 Task: Create a due date automation trigger when advanced on, on the monday of the week a card is due add dates due this week at 11:00 AM.
Action: Mouse moved to (809, 237)
Screenshot: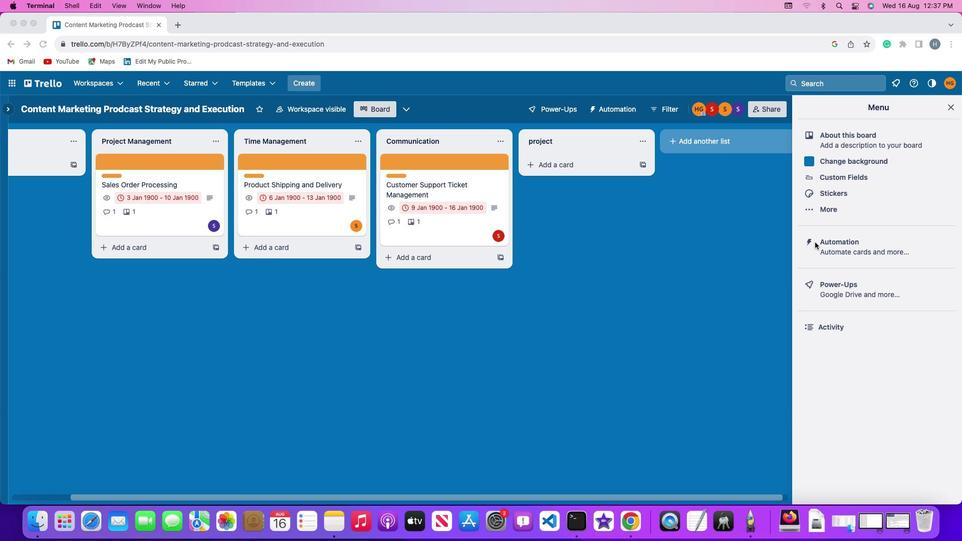 
Action: Mouse pressed left at (809, 237)
Screenshot: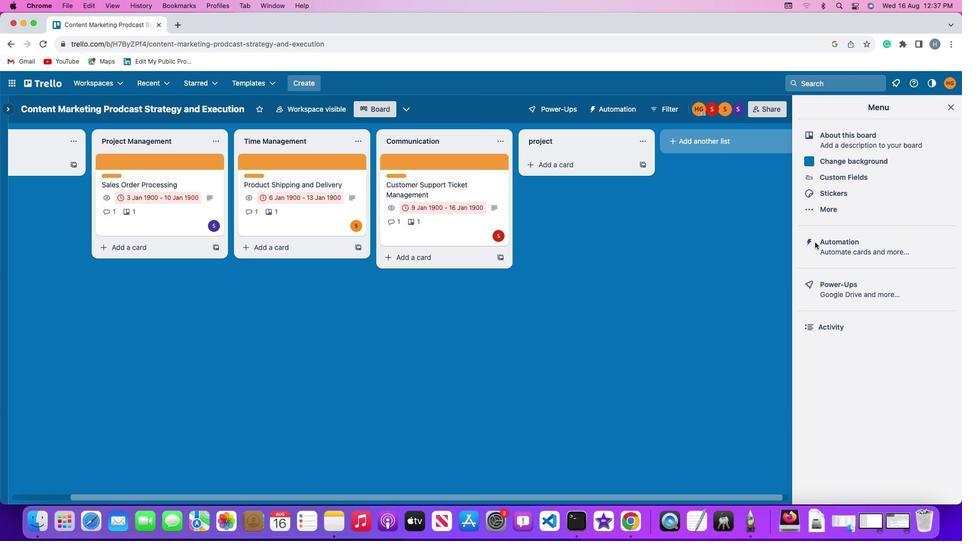 
Action: Mouse pressed left at (809, 237)
Screenshot: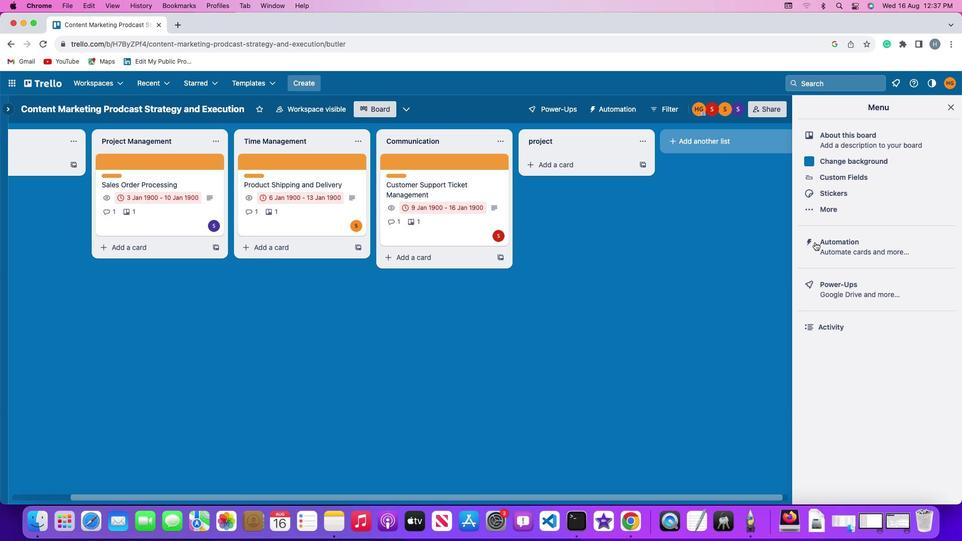 
Action: Mouse moved to (54, 229)
Screenshot: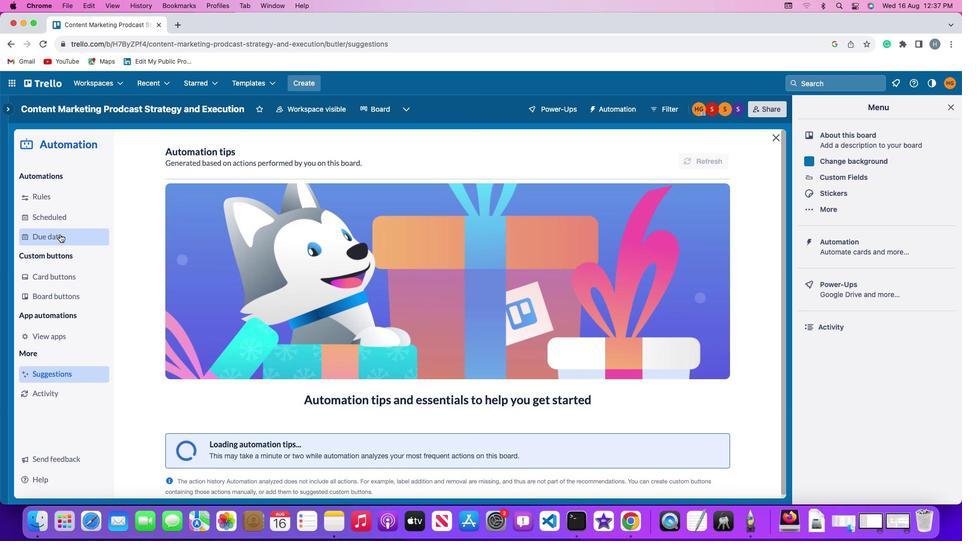 
Action: Mouse pressed left at (54, 229)
Screenshot: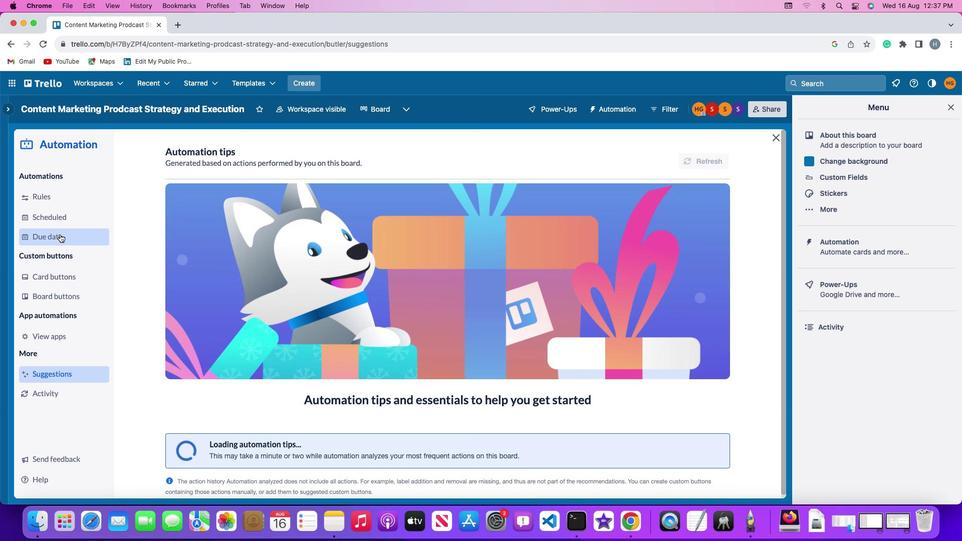 
Action: Mouse moved to (684, 145)
Screenshot: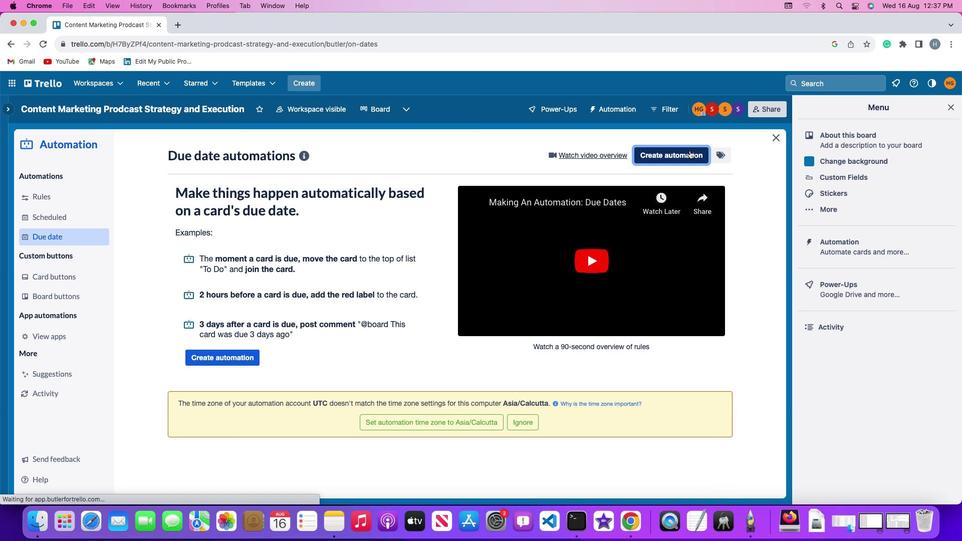 
Action: Mouse pressed left at (684, 145)
Screenshot: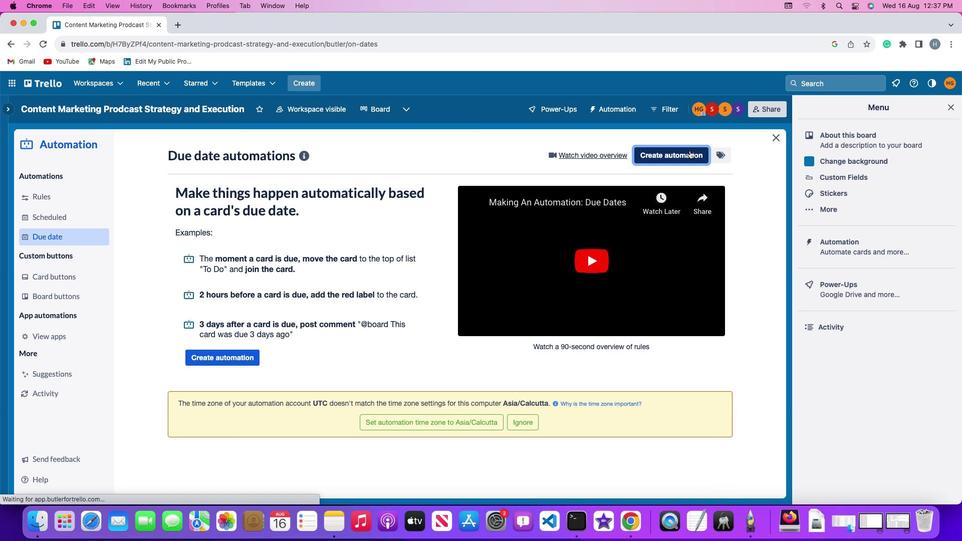 
Action: Mouse moved to (187, 250)
Screenshot: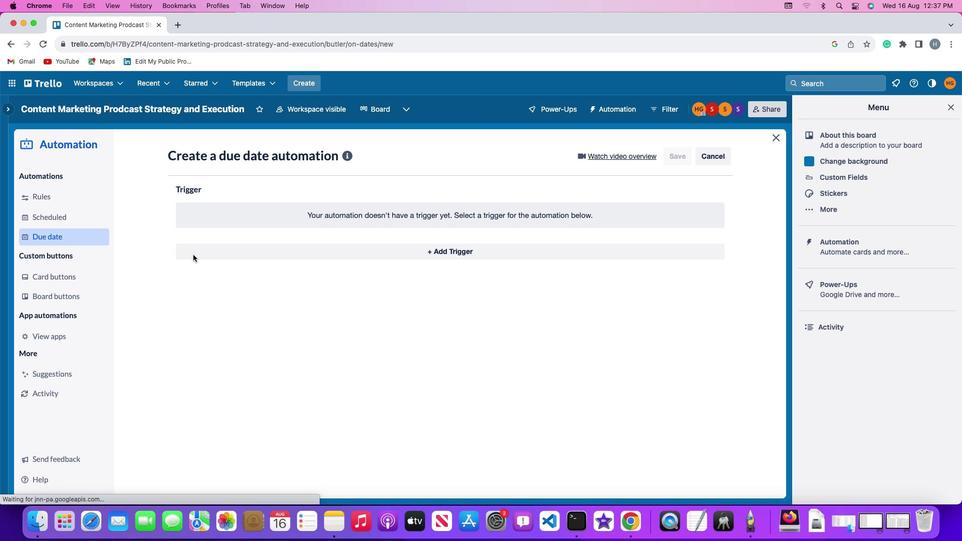 
Action: Mouse pressed left at (187, 250)
Screenshot: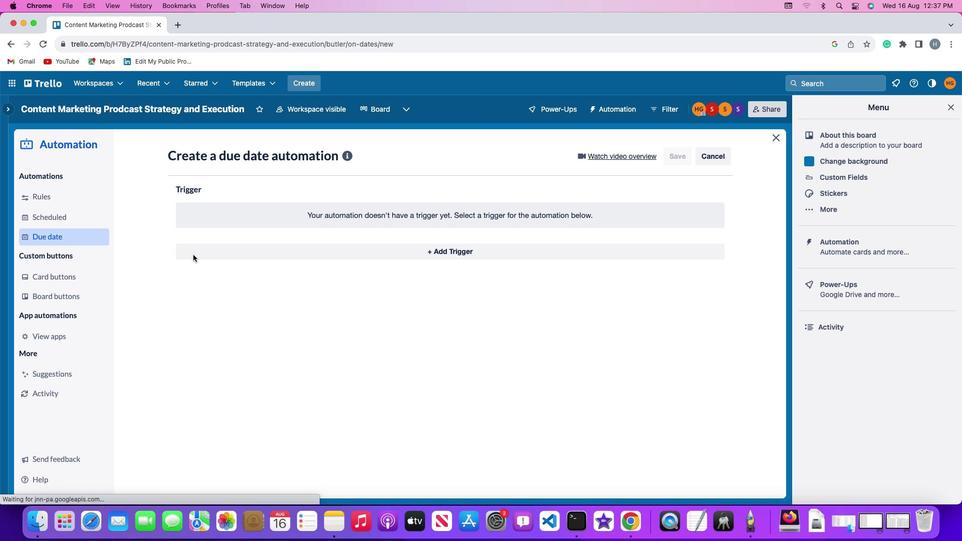
Action: Mouse moved to (216, 430)
Screenshot: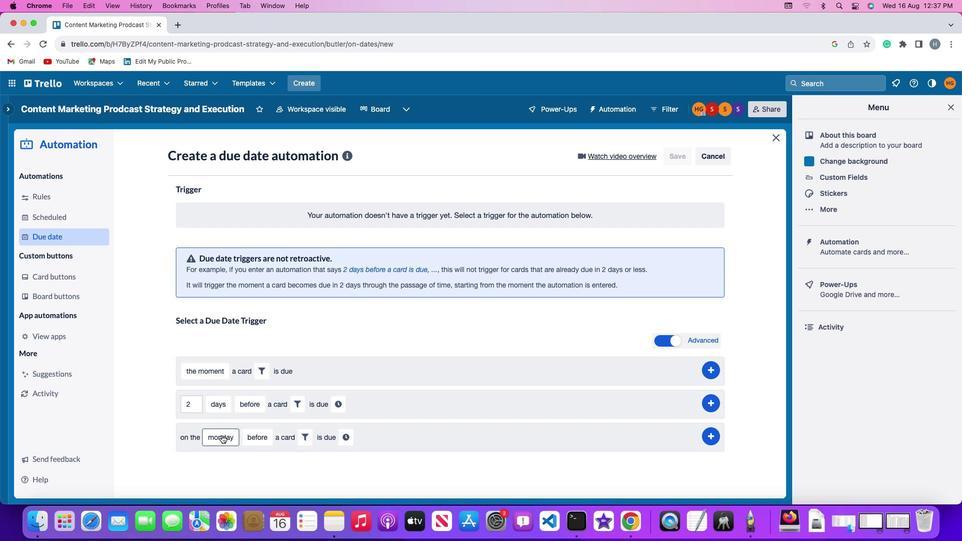 
Action: Mouse pressed left at (216, 430)
Screenshot: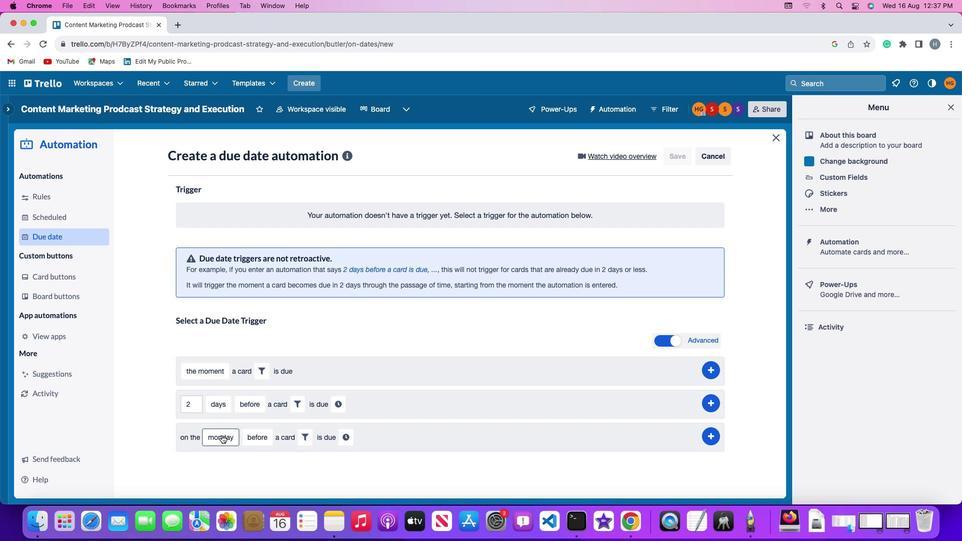 
Action: Mouse moved to (226, 296)
Screenshot: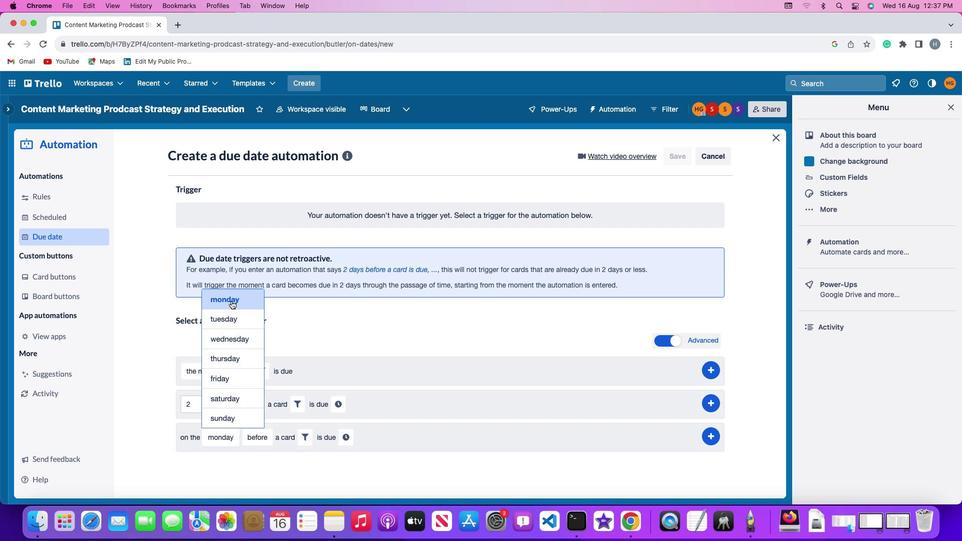 
Action: Mouse pressed left at (226, 296)
Screenshot: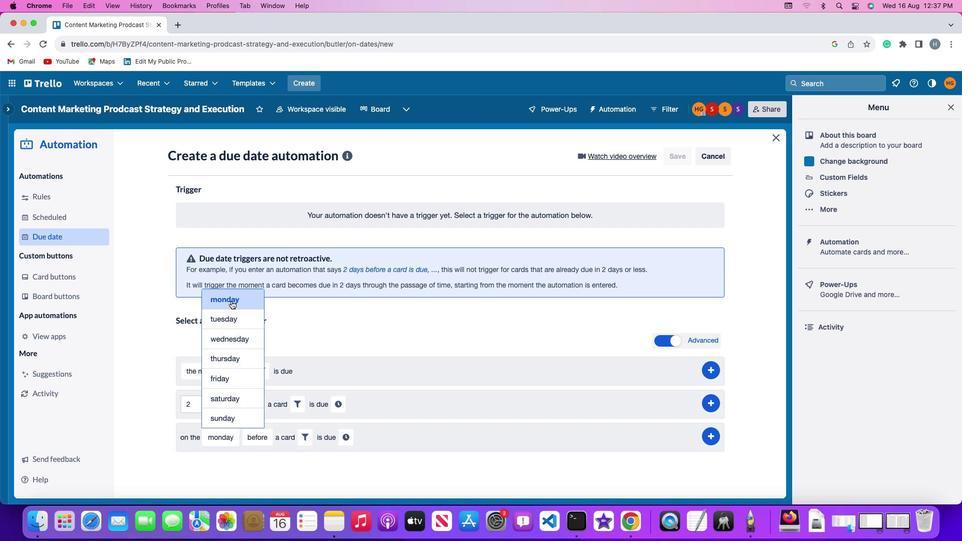 
Action: Mouse moved to (248, 429)
Screenshot: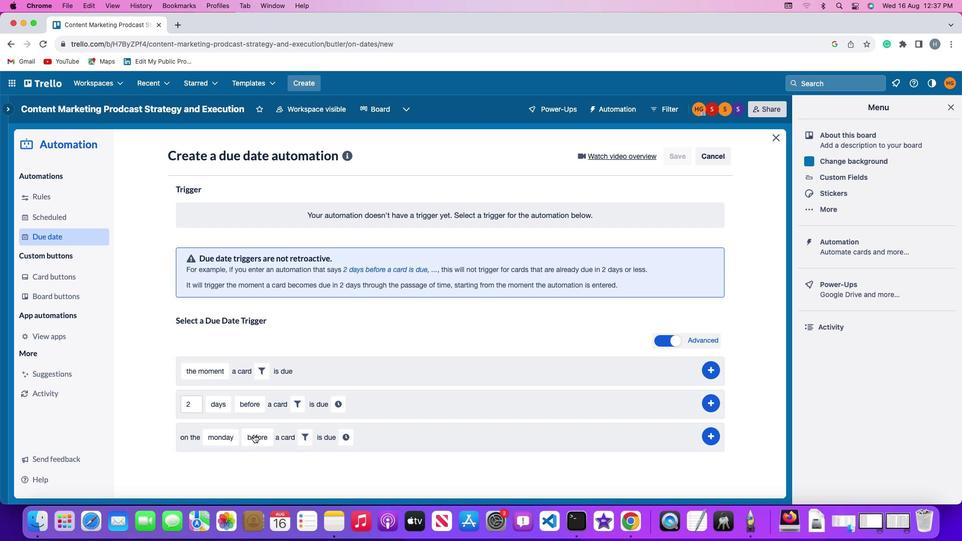 
Action: Mouse pressed left at (248, 429)
Screenshot: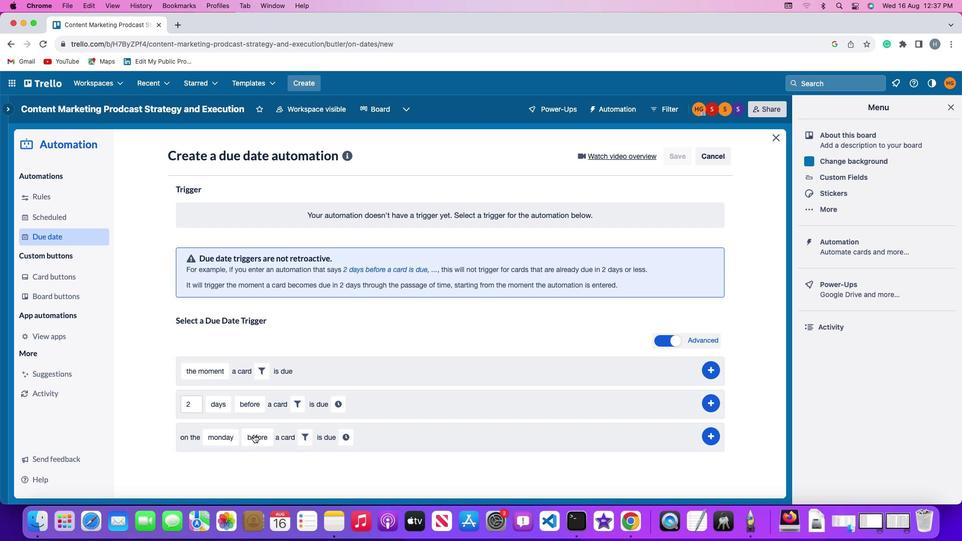 
Action: Mouse moved to (256, 394)
Screenshot: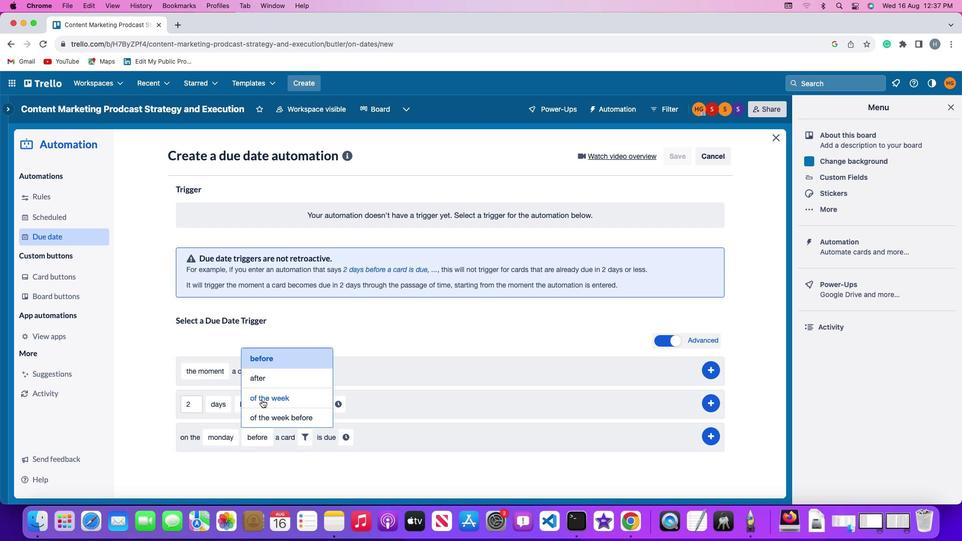 
Action: Mouse pressed left at (256, 394)
Screenshot: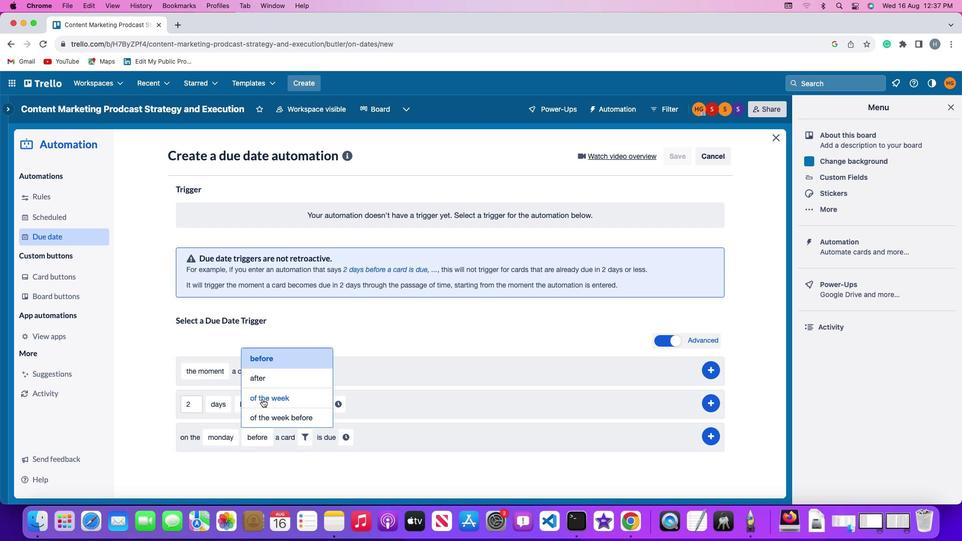 
Action: Mouse moved to (313, 435)
Screenshot: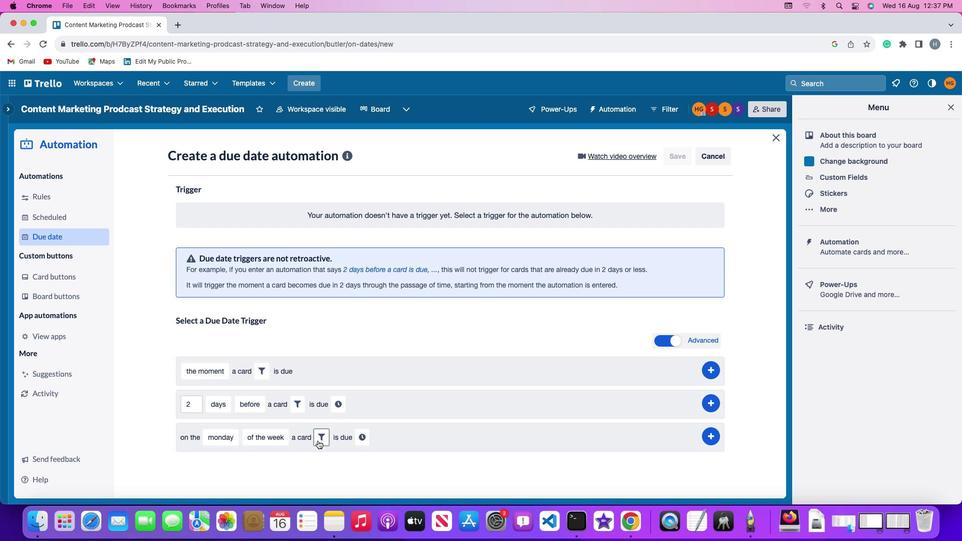 
Action: Mouse pressed left at (313, 435)
Screenshot: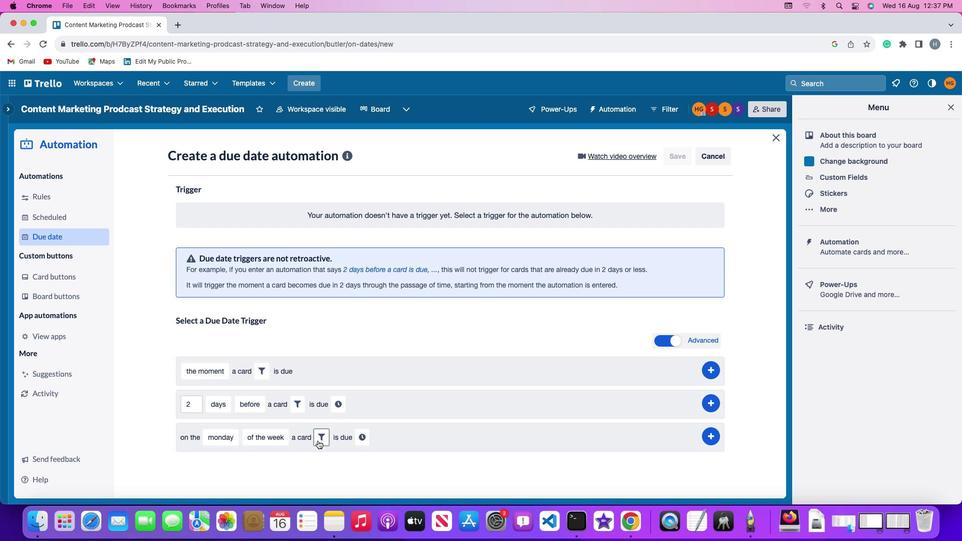 
Action: Mouse moved to (362, 459)
Screenshot: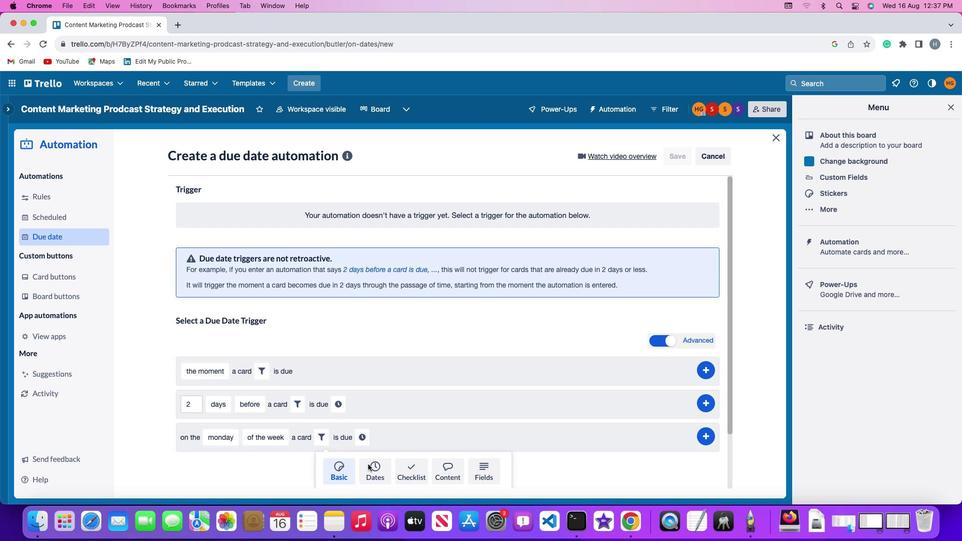 
Action: Mouse pressed left at (362, 459)
Screenshot: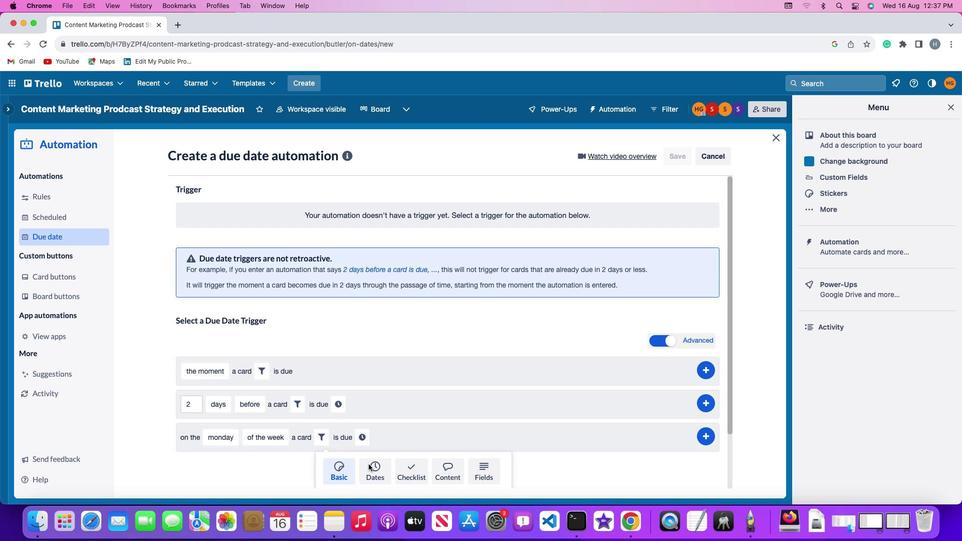 
Action: Mouse moved to (274, 473)
Screenshot: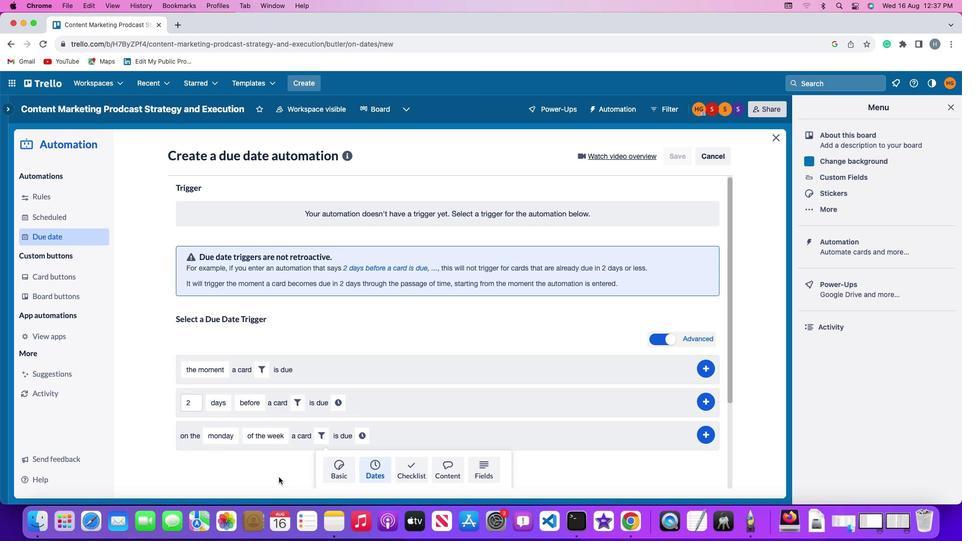
Action: Mouse scrolled (274, 473) with delta (-4, -5)
Screenshot: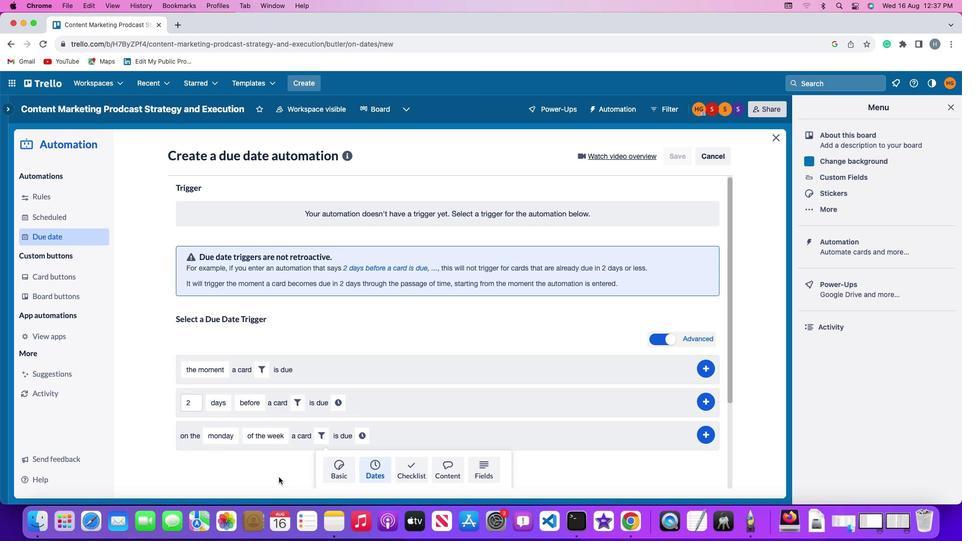 
Action: Mouse moved to (274, 472)
Screenshot: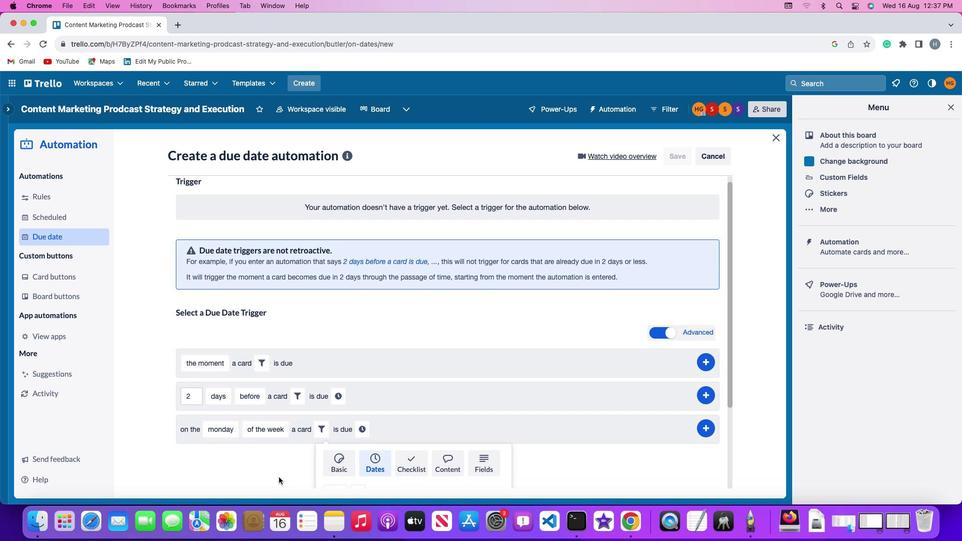 
Action: Mouse scrolled (274, 472) with delta (-4, -5)
Screenshot: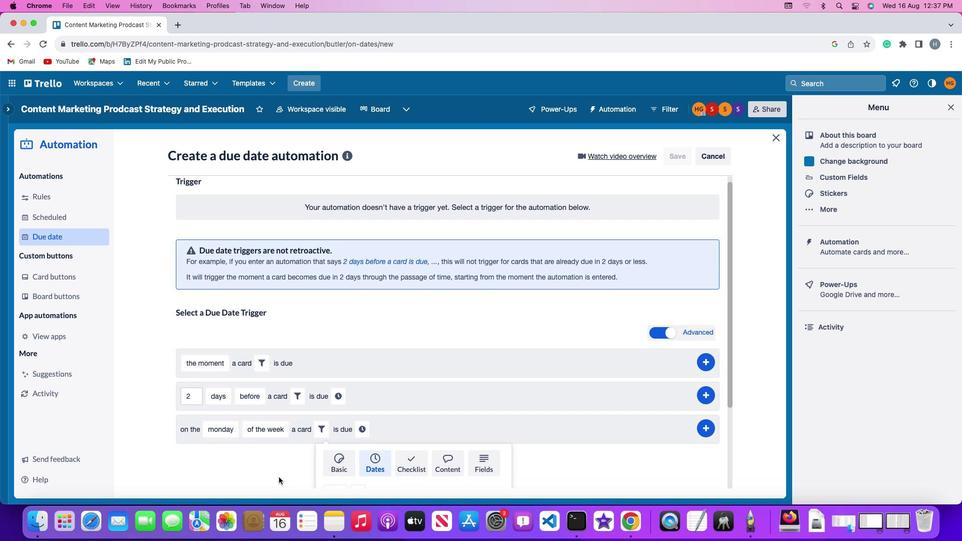 
Action: Mouse moved to (274, 472)
Screenshot: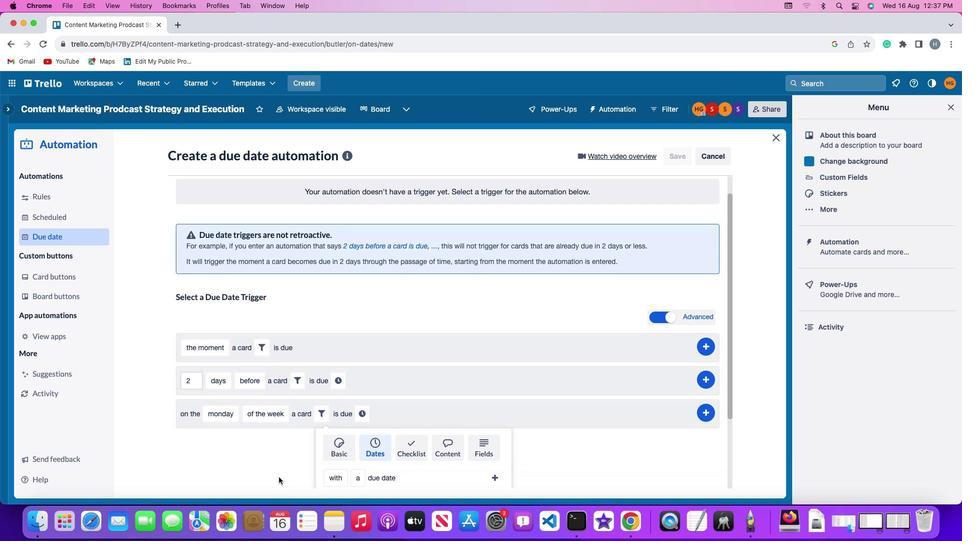 
Action: Mouse scrolled (274, 472) with delta (-4, -5)
Screenshot: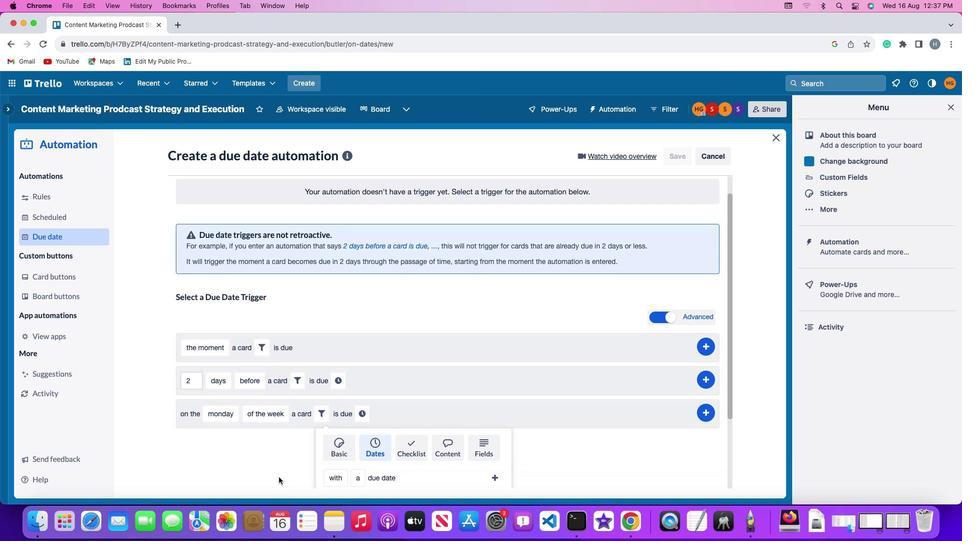
Action: Mouse moved to (274, 472)
Screenshot: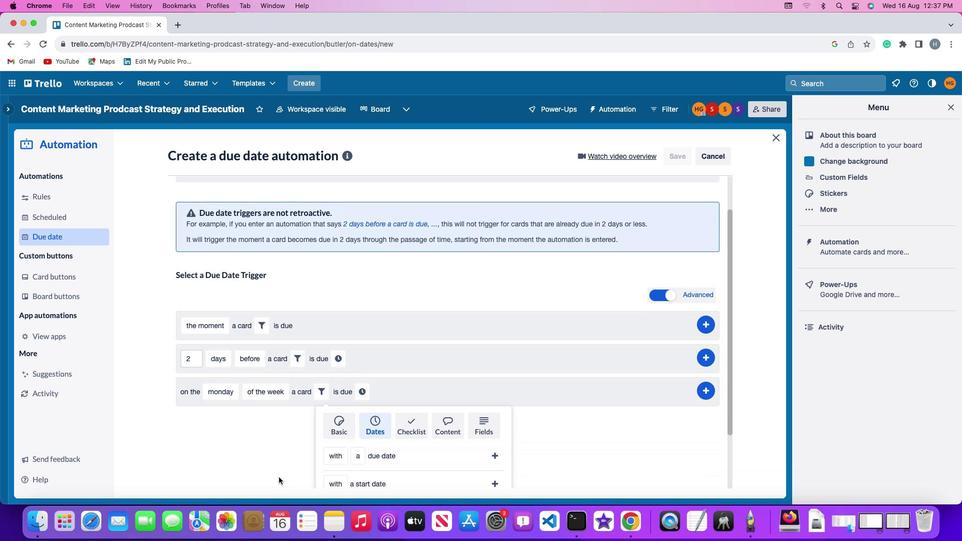 
Action: Mouse scrolled (274, 472) with delta (-4, -6)
Screenshot: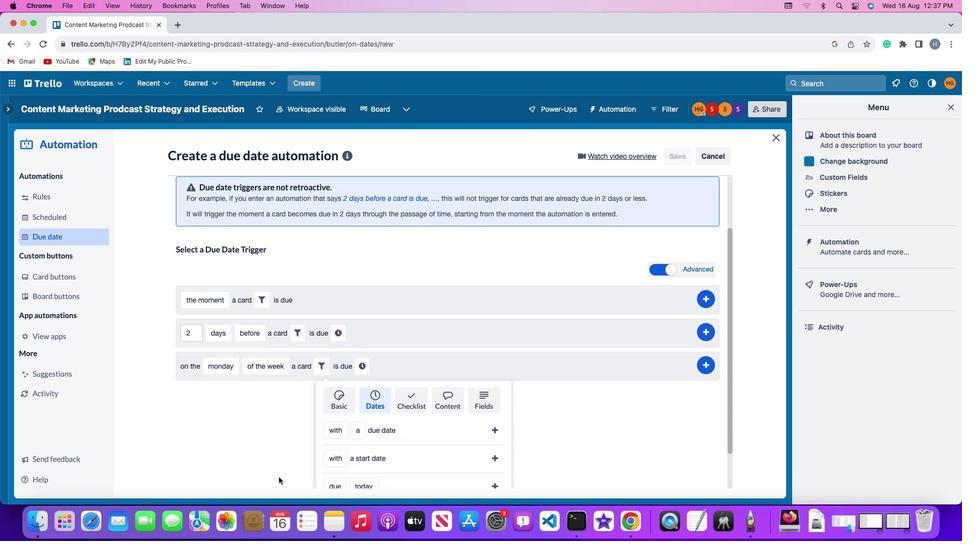 
Action: Mouse moved to (325, 434)
Screenshot: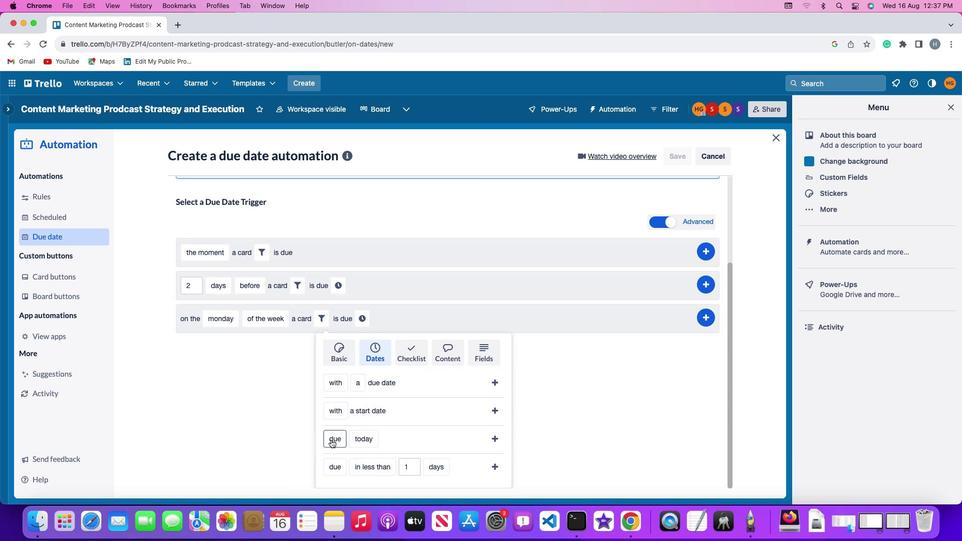 
Action: Mouse pressed left at (325, 434)
Screenshot: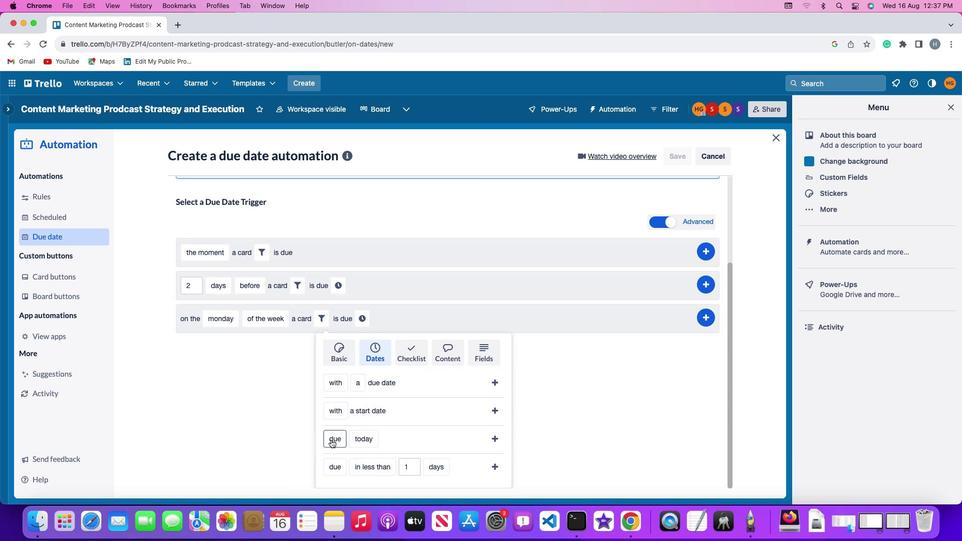 
Action: Mouse moved to (338, 356)
Screenshot: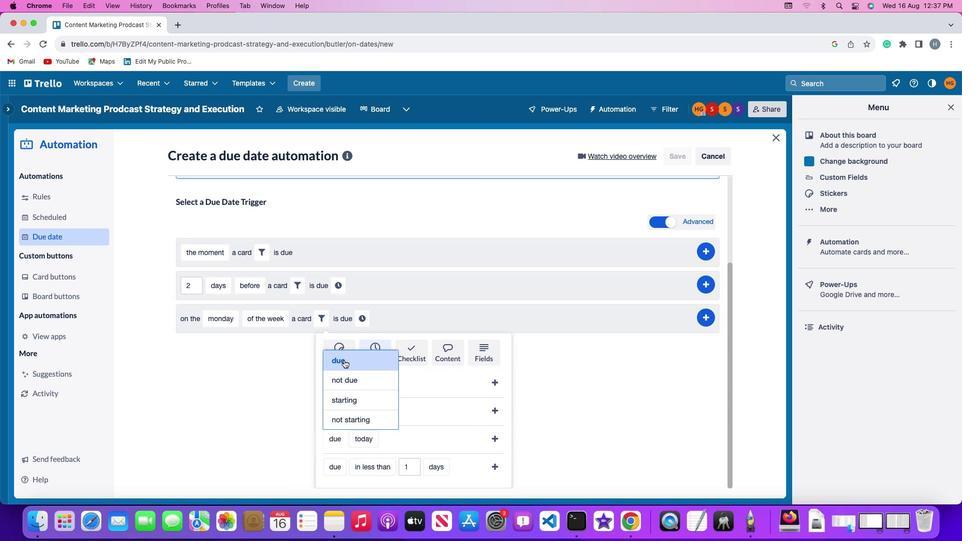 
Action: Mouse pressed left at (338, 356)
Screenshot: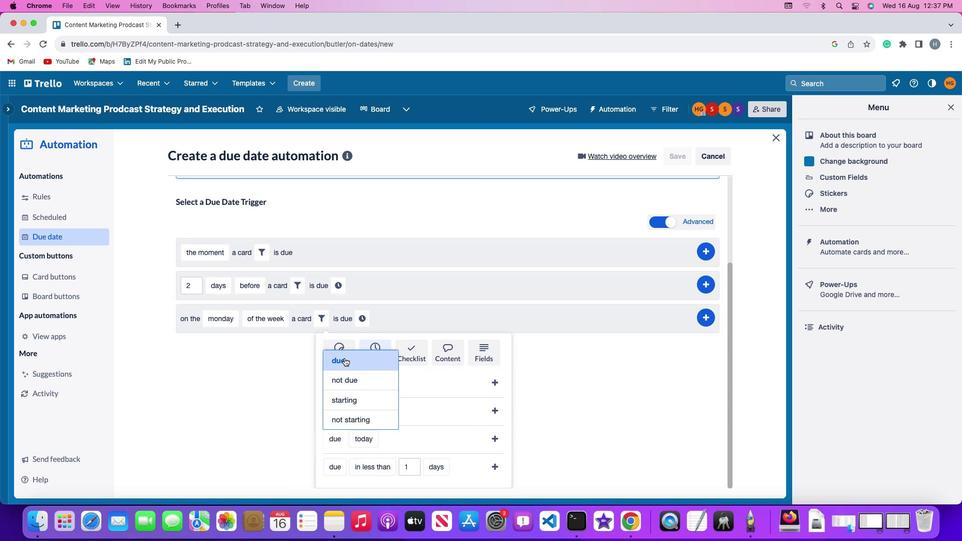 
Action: Mouse moved to (363, 435)
Screenshot: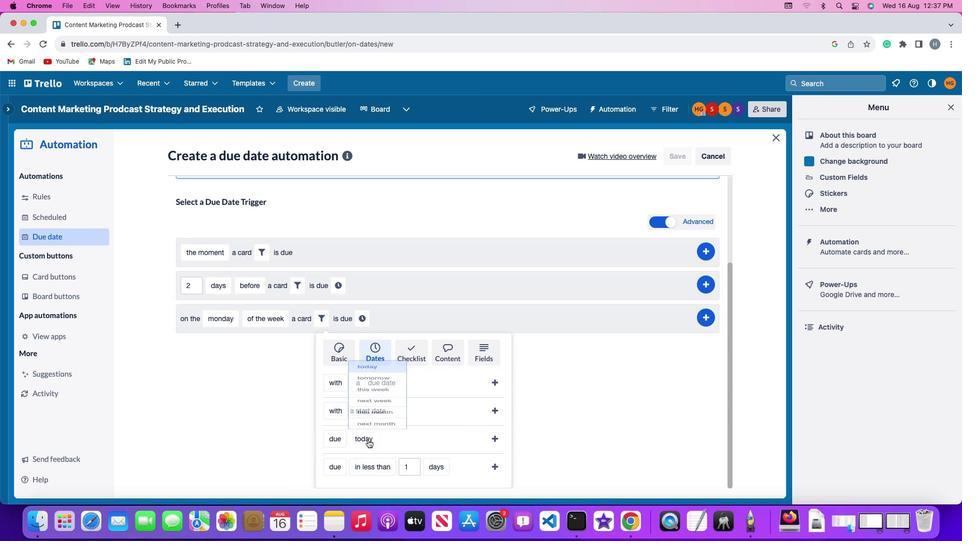 
Action: Mouse pressed left at (363, 435)
Screenshot: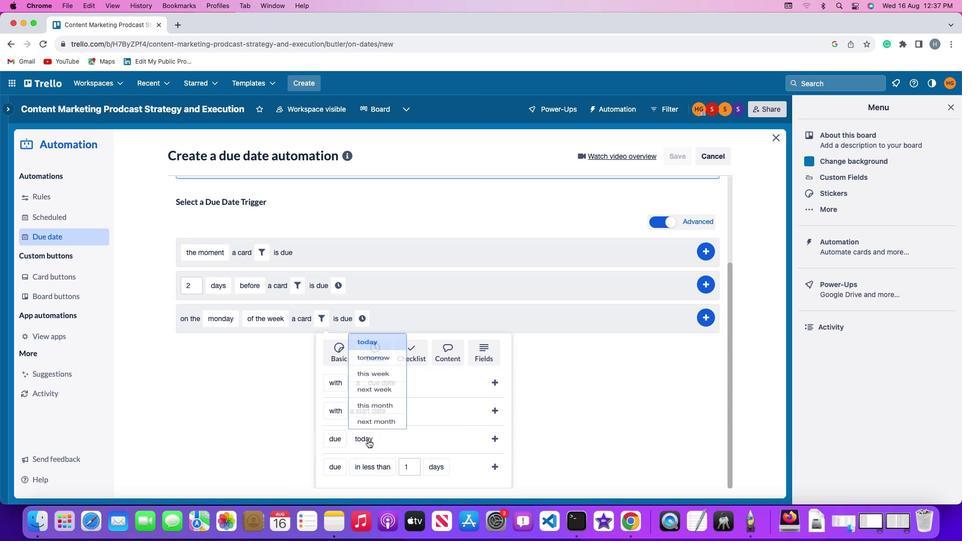 
Action: Mouse moved to (374, 354)
Screenshot: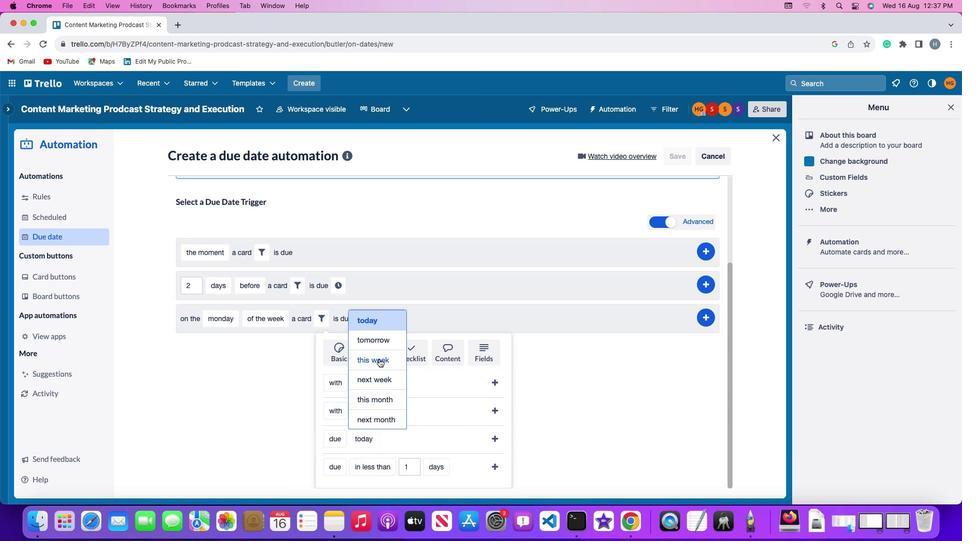 
Action: Mouse pressed left at (374, 354)
Screenshot: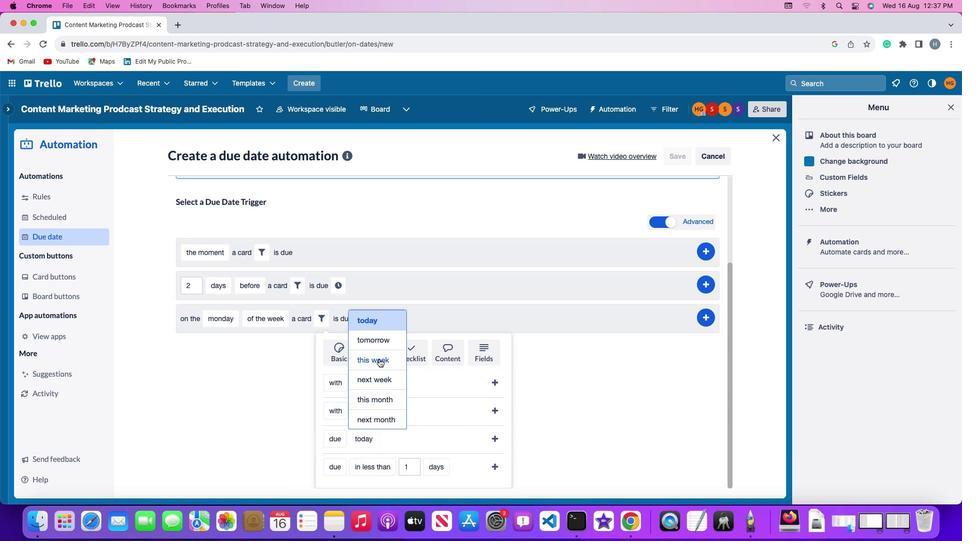 
Action: Mouse moved to (492, 431)
Screenshot: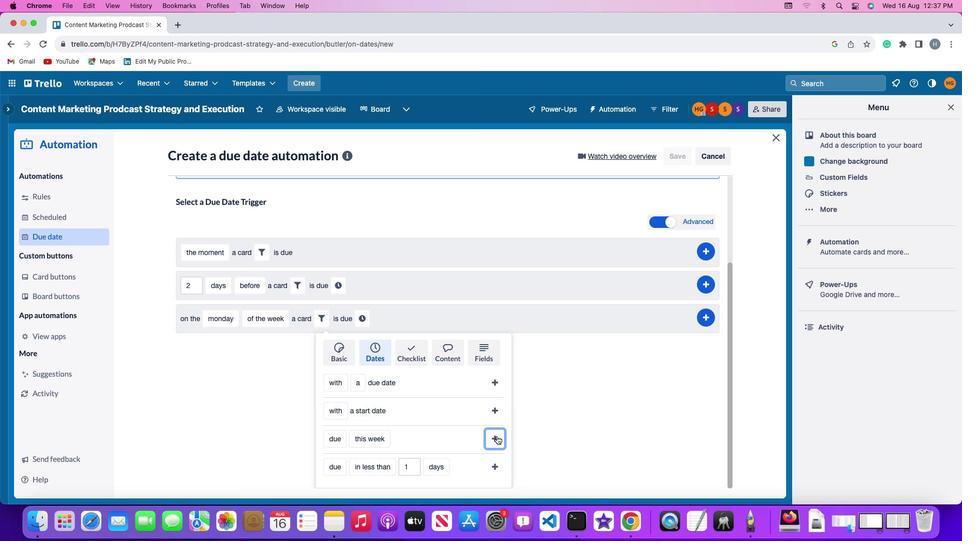 
Action: Mouse pressed left at (492, 431)
Screenshot: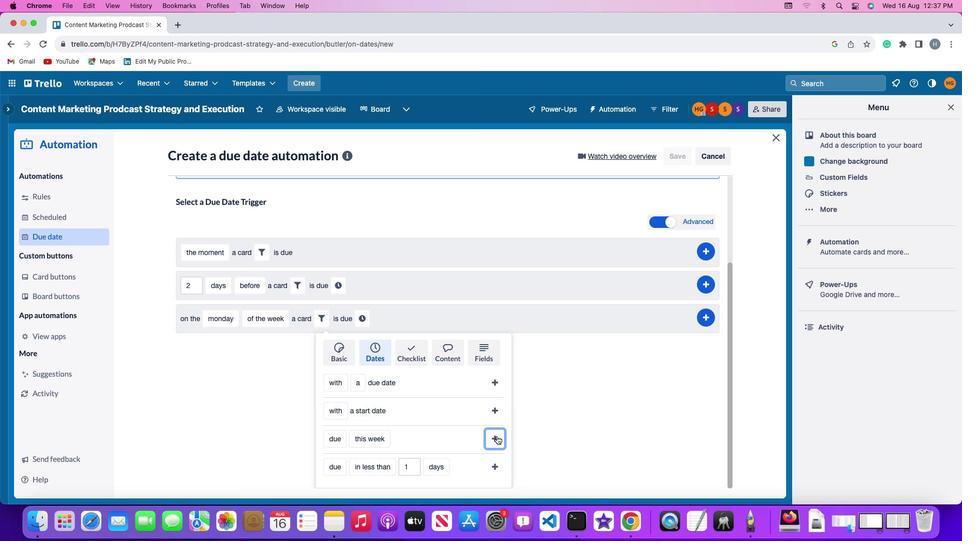 
Action: Mouse moved to (426, 436)
Screenshot: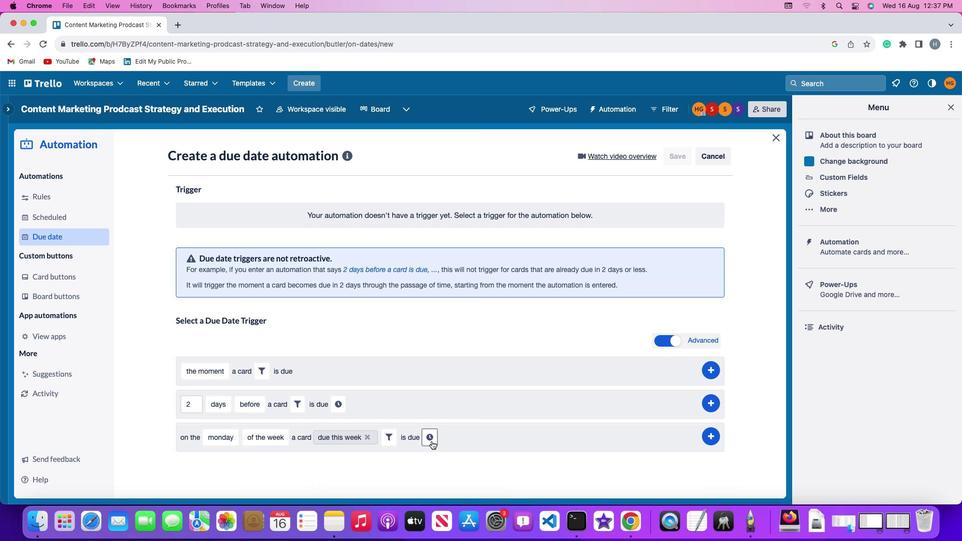 
Action: Mouse pressed left at (426, 436)
Screenshot: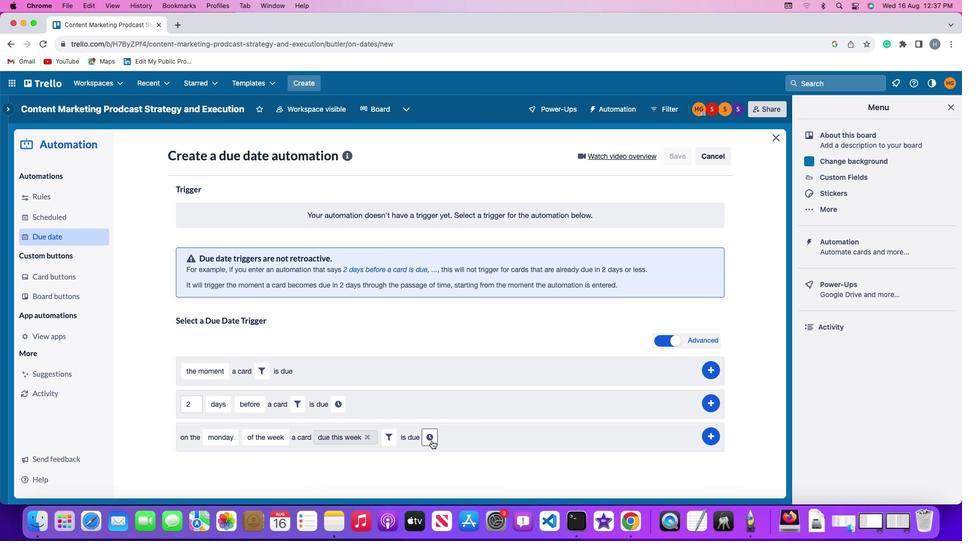 
Action: Mouse moved to (445, 434)
Screenshot: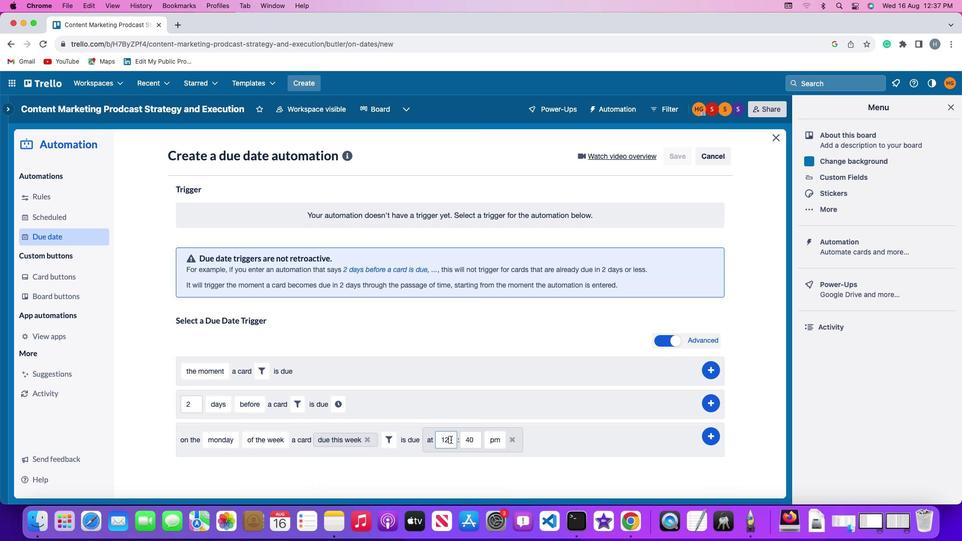 
Action: Mouse pressed left at (445, 434)
Screenshot: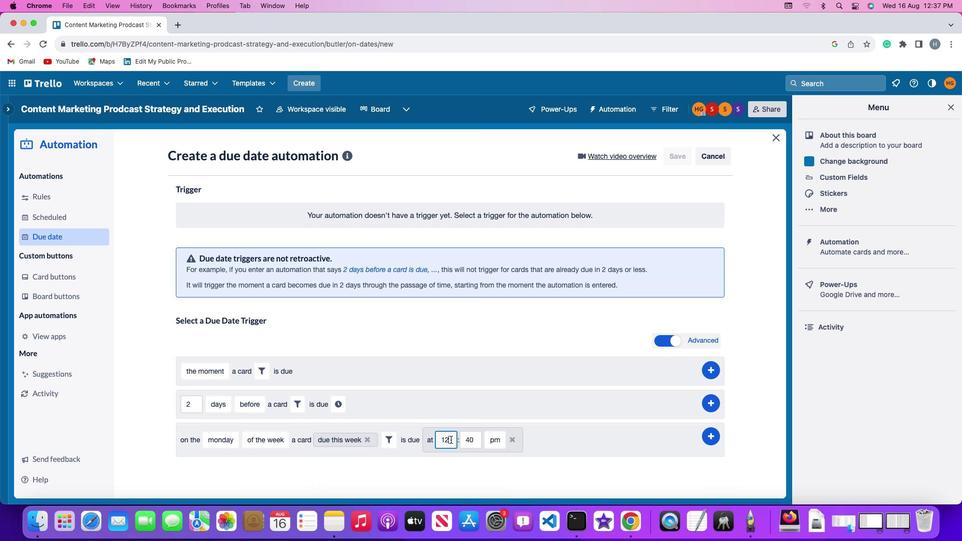 
Action: Key pressed Key.backspaceKey.backspace
Screenshot: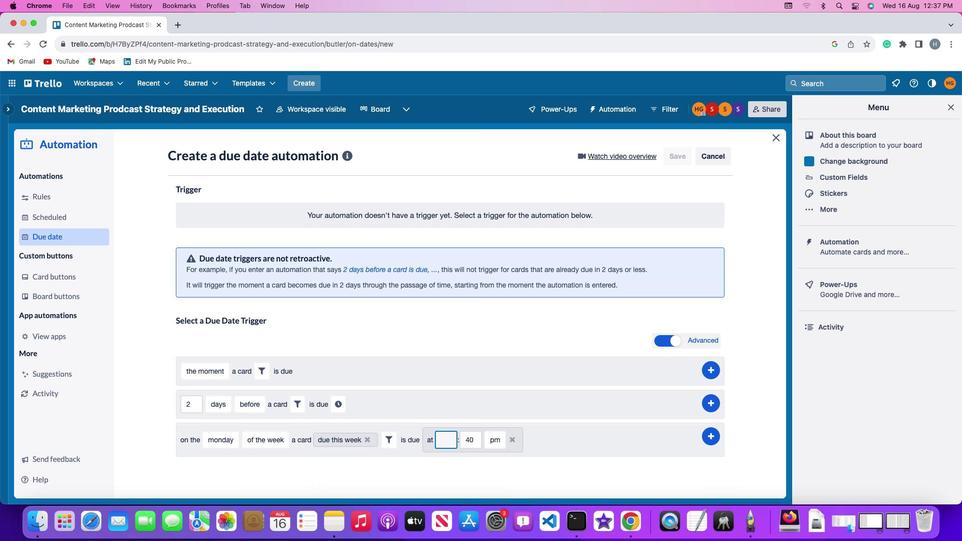 
Action: Mouse moved to (446, 434)
Screenshot: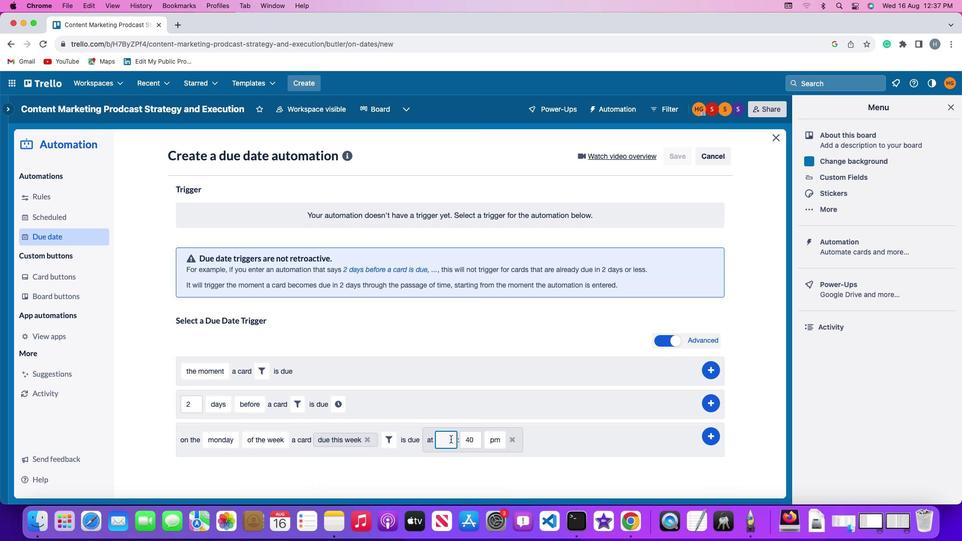 
Action: Key pressed '1''1'
Screenshot: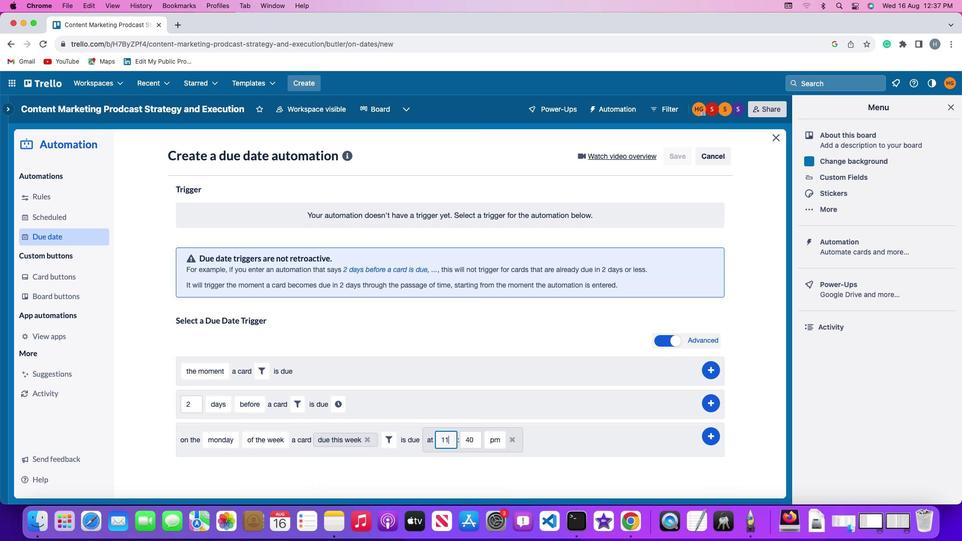 
Action: Mouse moved to (470, 434)
Screenshot: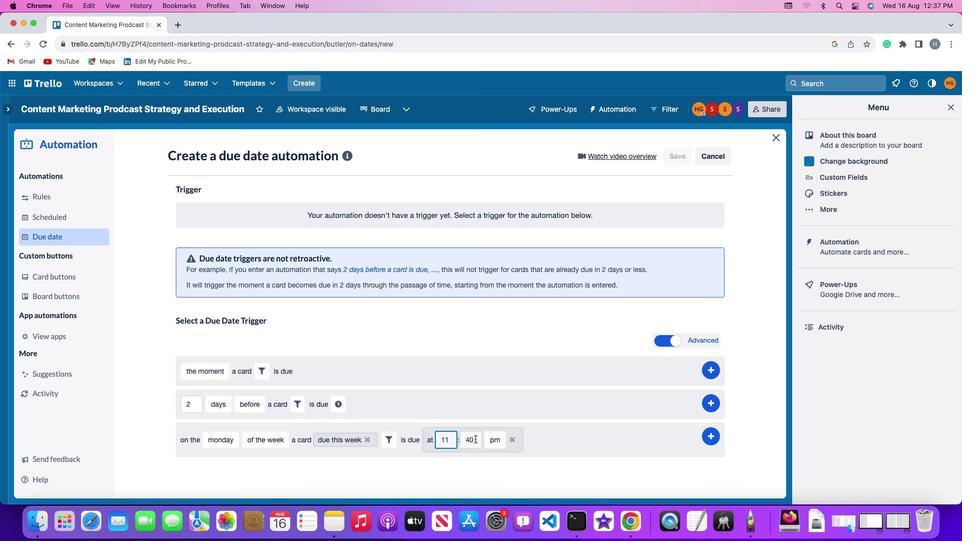 
Action: Mouse pressed left at (470, 434)
Screenshot: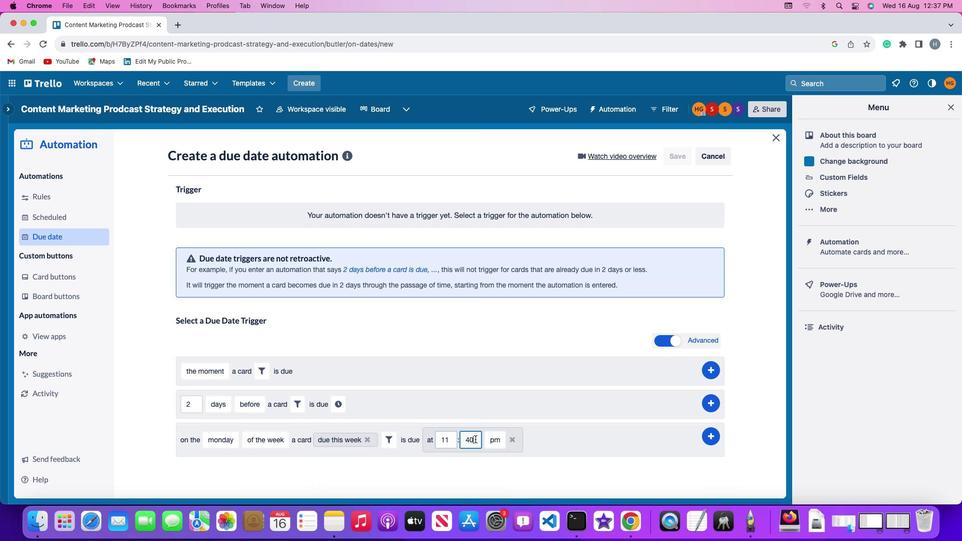 
Action: Mouse moved to (470, 434)
Screenshot: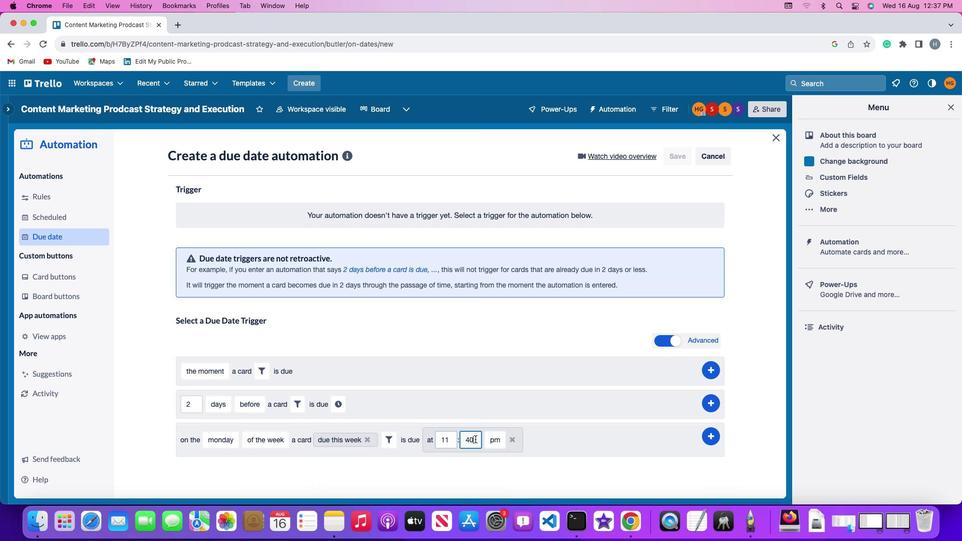 
Action: Key pressed Key.backspaceKey.backspace'0''0'
Screenshot: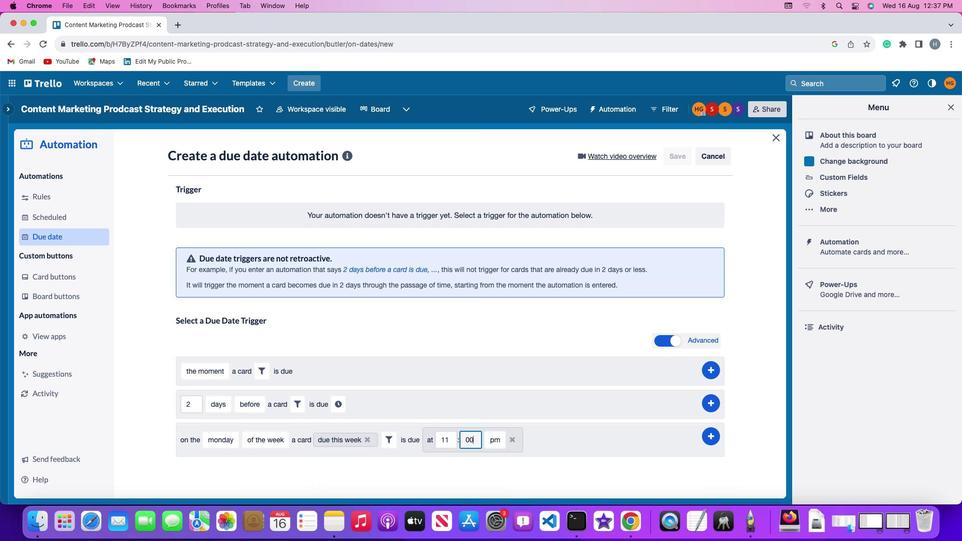 
Action: Mouse moved to (495, 434)
Screenshot: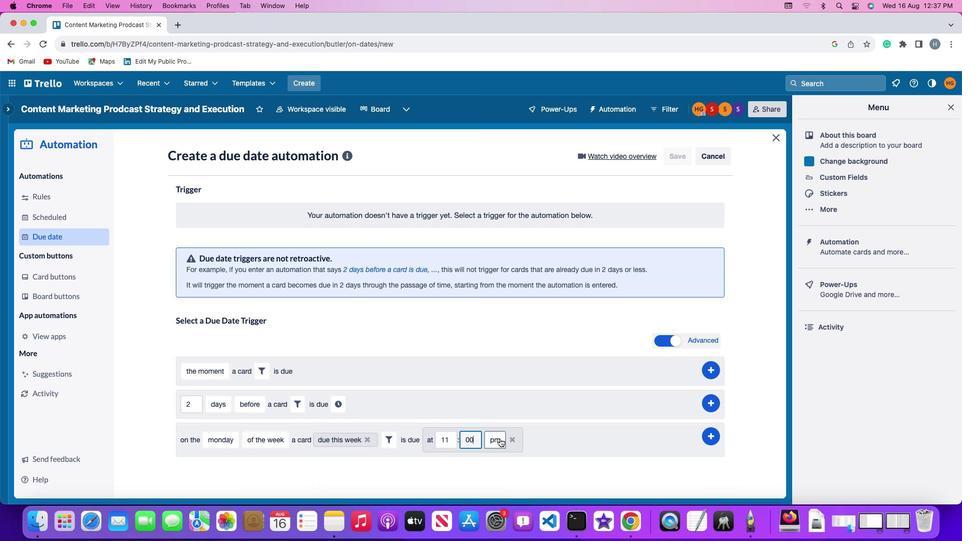 
Action: Mouse pressed left at (495, 434)
Screenshot: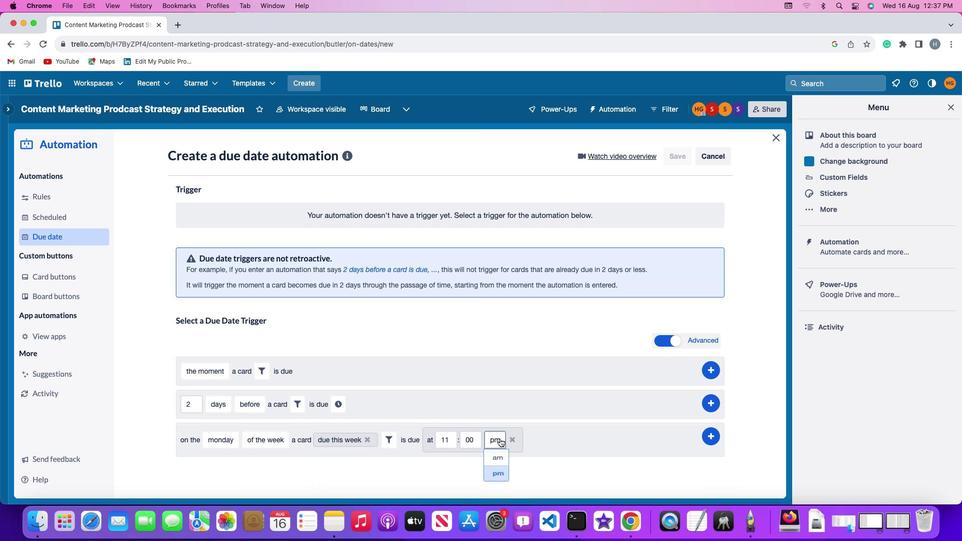 
Action: Mouse moved to (502, 449)
Screenshot: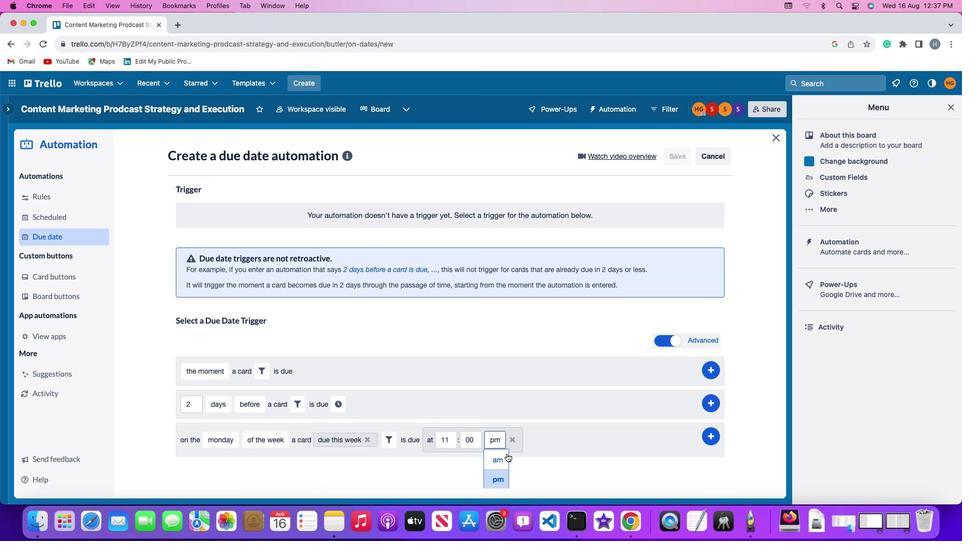
Action: Mouse pressed left at (502, 449)
Screenshot: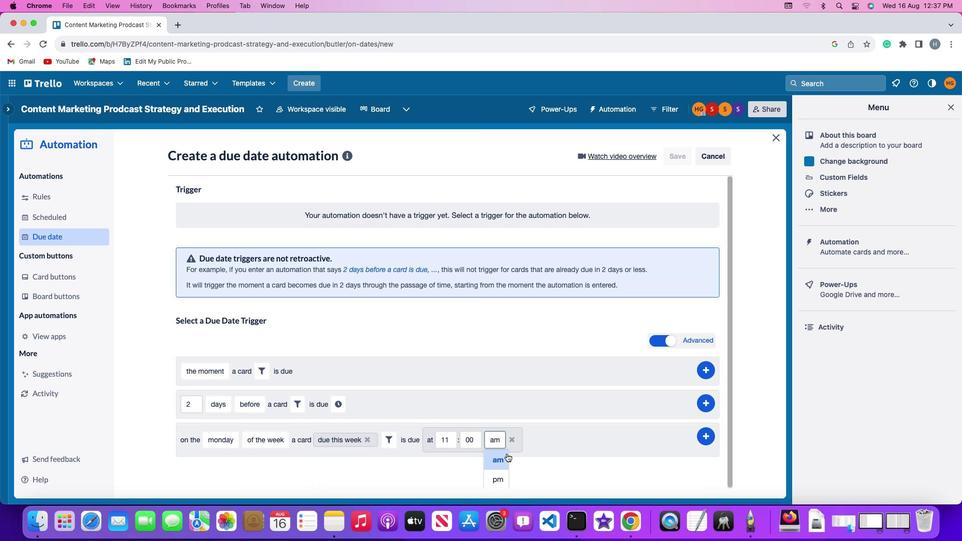 
Action: Mouse moved to (706, 429)
Screenshot: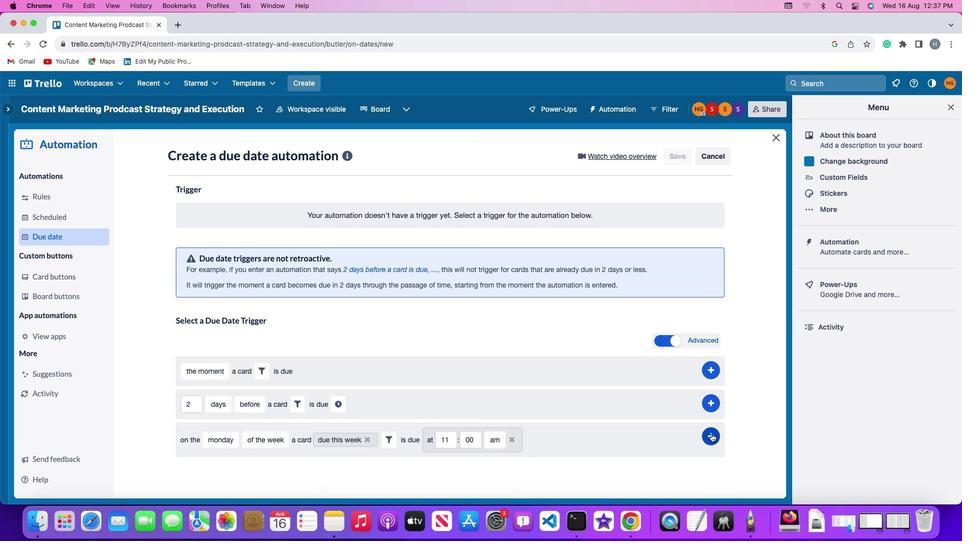 
Action: Mouse pressed left at (706, 429)
Screenshot: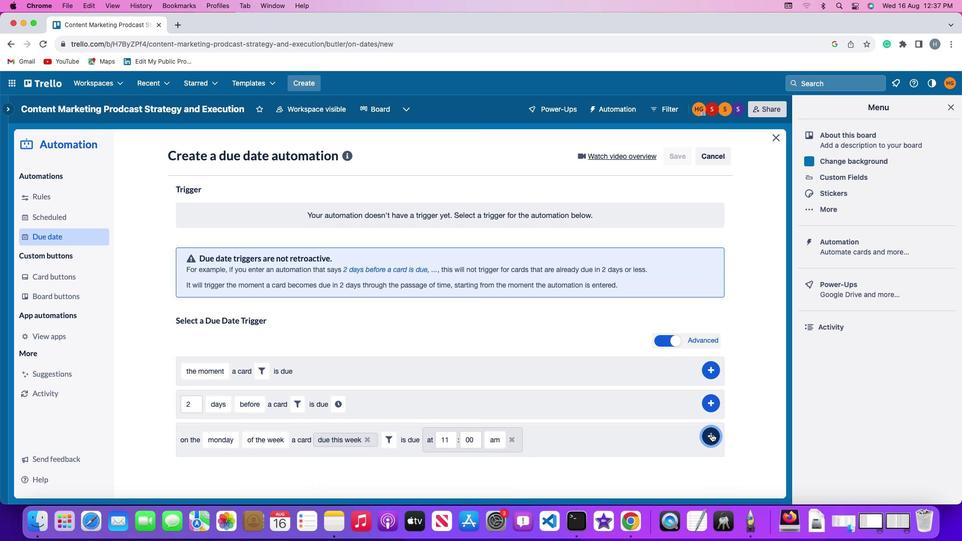 
Action: Mouse moved to (753, 330)
Screenshot: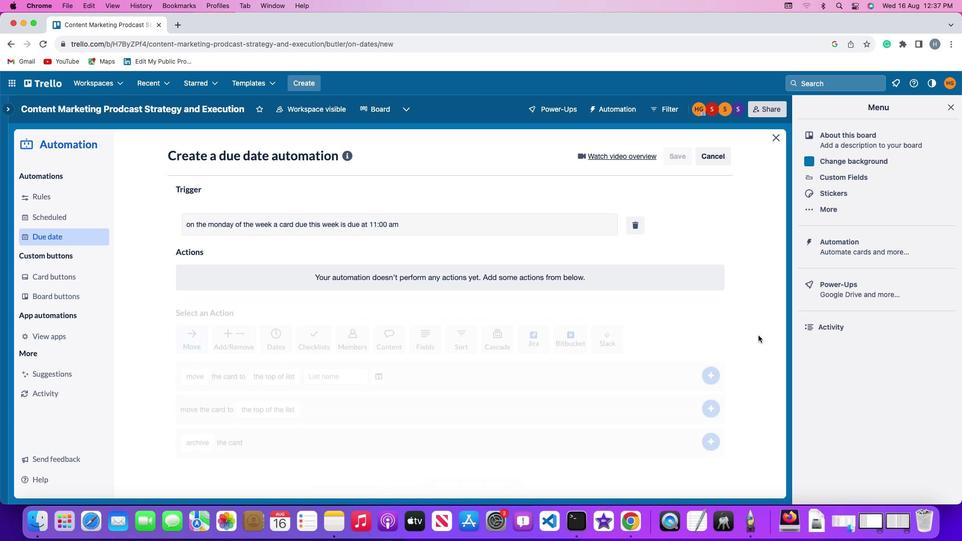 
